Task: Create new duplicate record sets by the user
Action: Mouse moved to (269, 185)
Screenshot: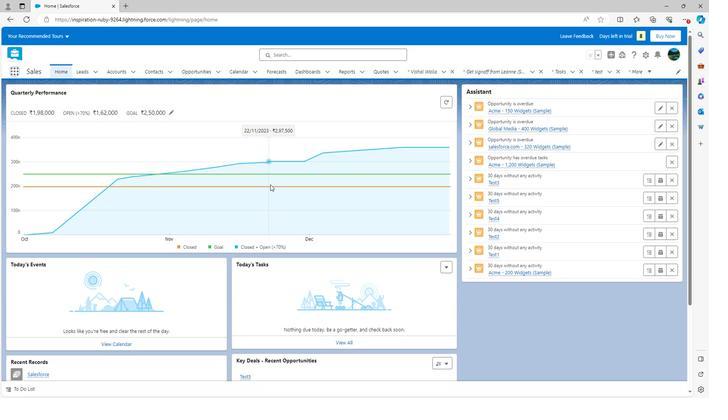
Action: Mouse scrolled (269, 185) with delta (0, 0)
Screenshot: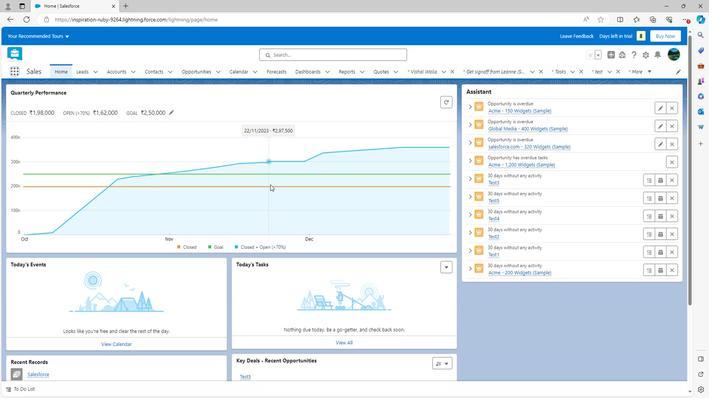 
Action: Mouse scrolled (269, 185) with delta (0, 0)
Screenshot: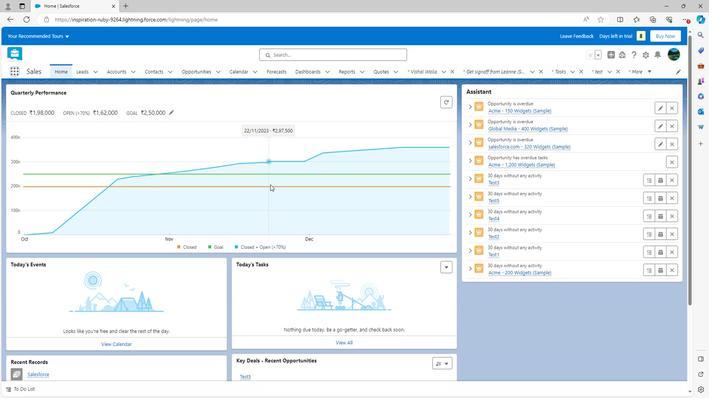 
Action: Mouse scrolled (269, 185) with delta (0, 0)
Screenshot: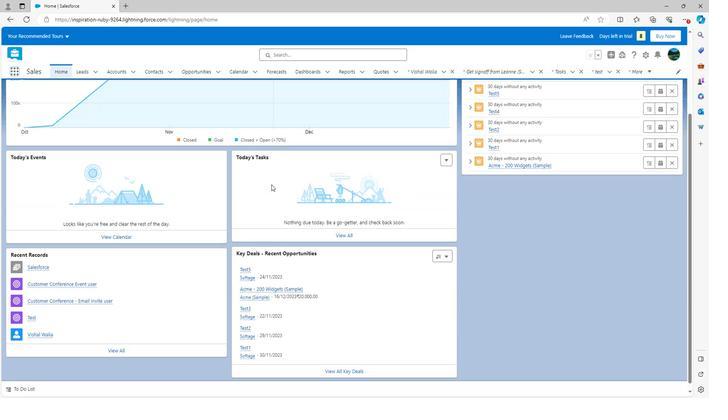 
Action: Mouse scrolled (269, 185) with delta (0, 0)
Screenshot: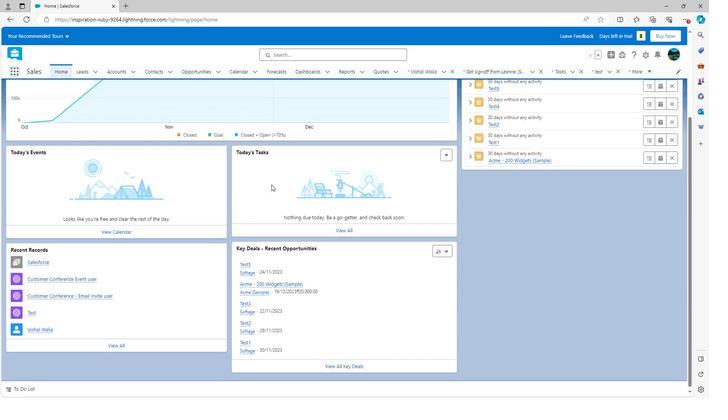 
Action: Mouse scrolled (269, 185) with delta (0, 0)
Screenshot: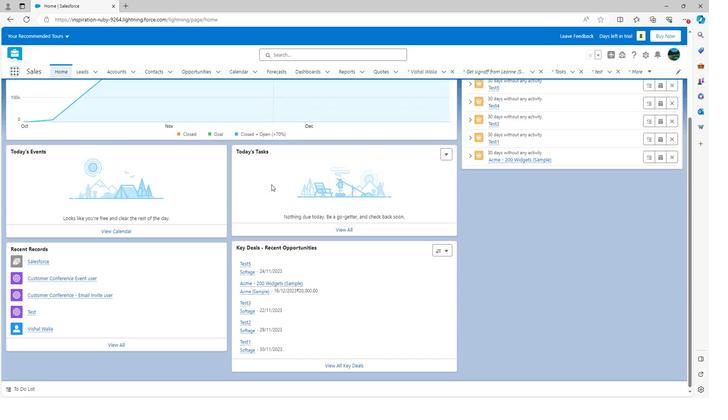 
Action: Mouse scrolled (269, 185) with delta (0, 0)
Screenshot: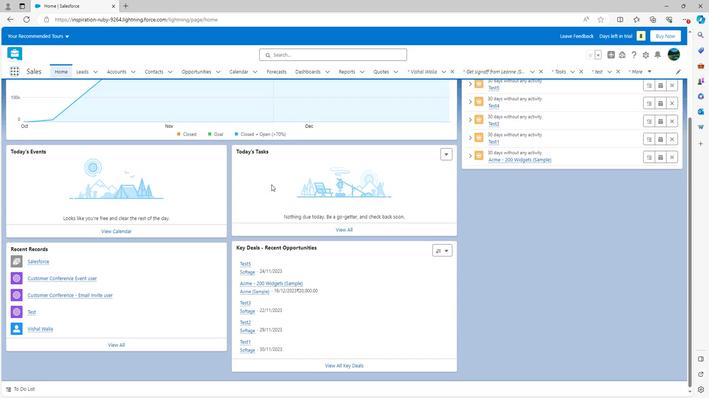 
Action: Mouse moved to (270, 184)
Screenshot: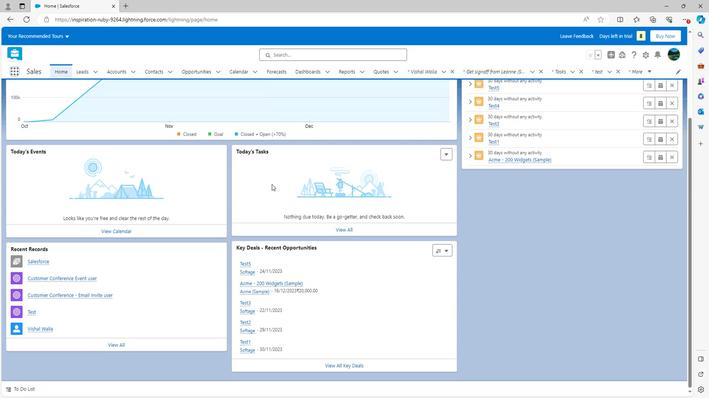 
Action: Mouse scrolled (270, 185) with delta (0, 0)
Screenshot: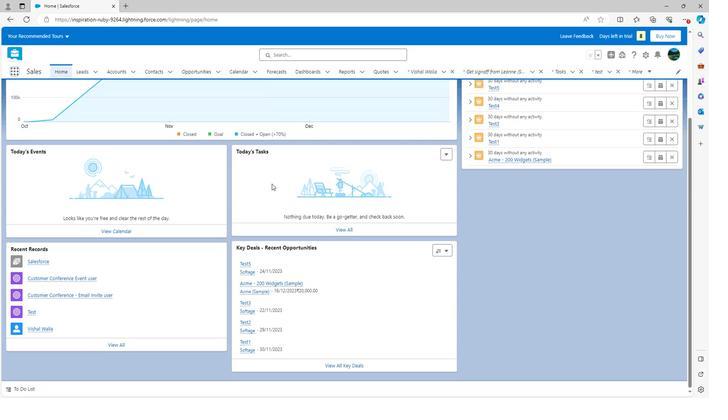 
Action: Mouse moved to (270, 183)
Screenshot: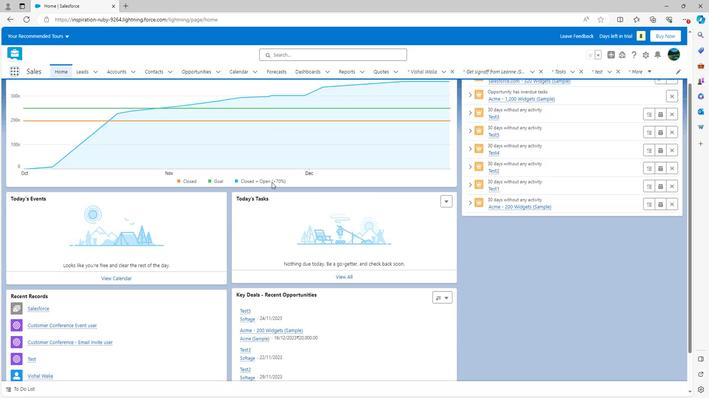 
Action: Mouse scrolled (270, 183) with delta (0, 0)
Screenshot: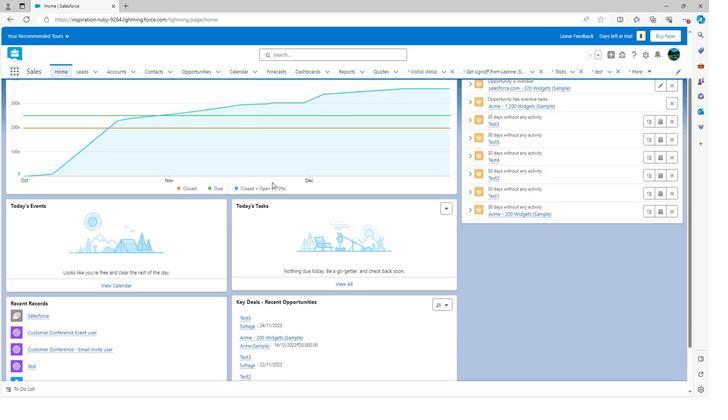 
Action: Mouse moved to (270, 183)
Screenshot: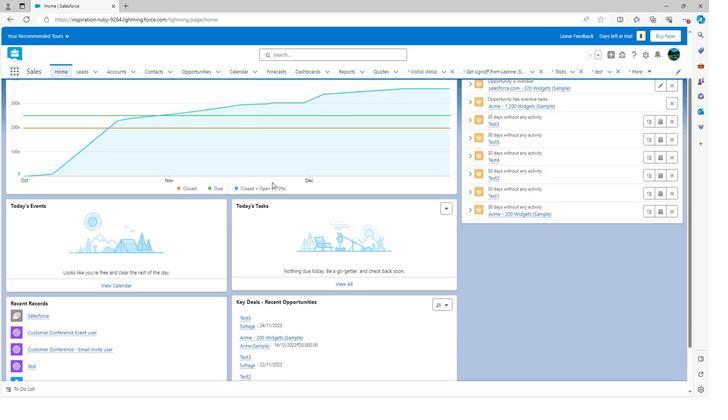 
Action: Mouse scrolled (270, 183) with delta (0, 0)
Screenshot: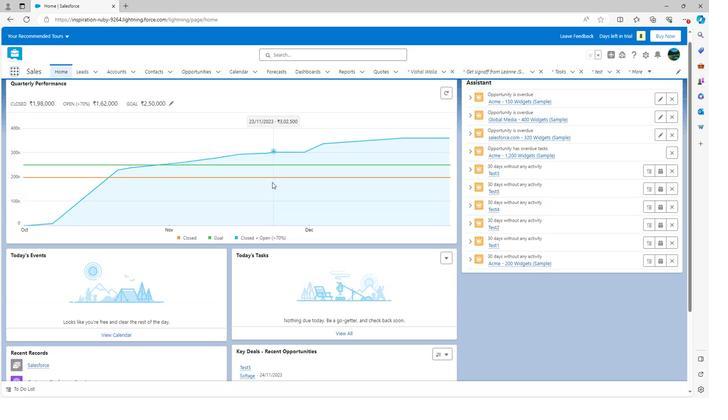 
Action: Mouse scrolled (270, 183) with delta (0, 0)
Screenshot: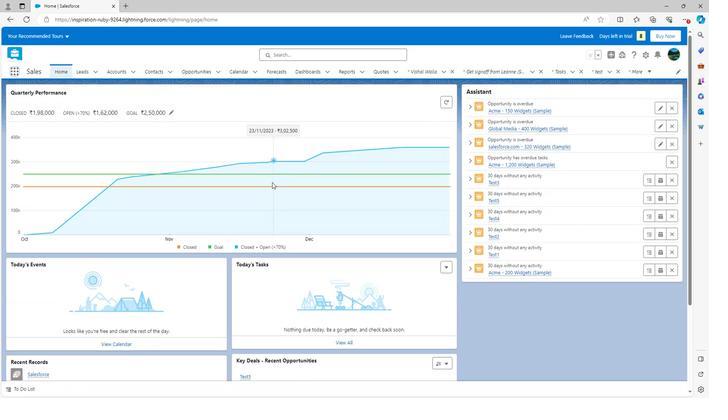 
Action: Mouse moved to (13, 70)
Screenshot: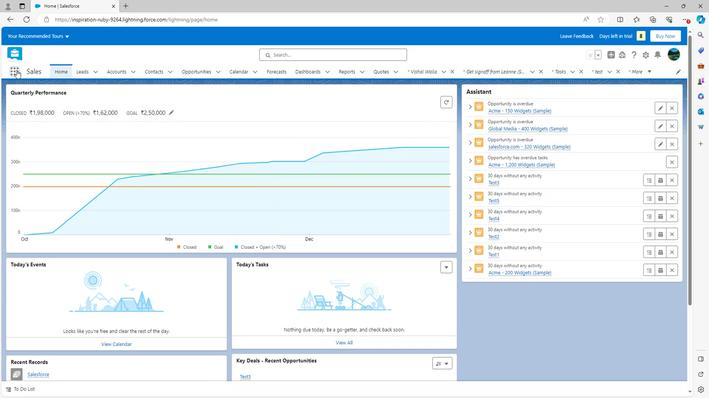 
Action: Mouse pressed left at (13, 70)
Screenshot: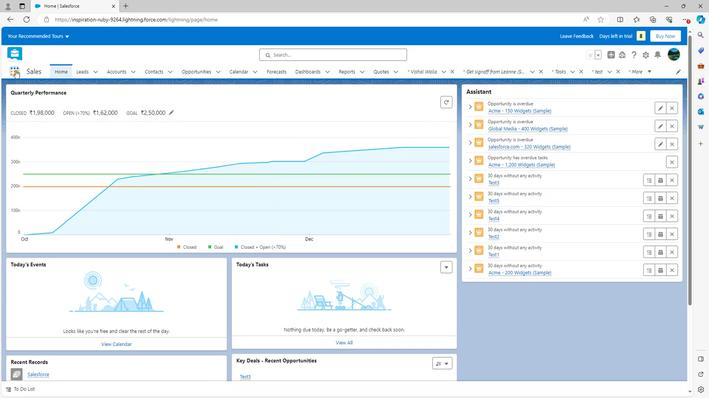 
Action: Key pressed dupl
Screenshot: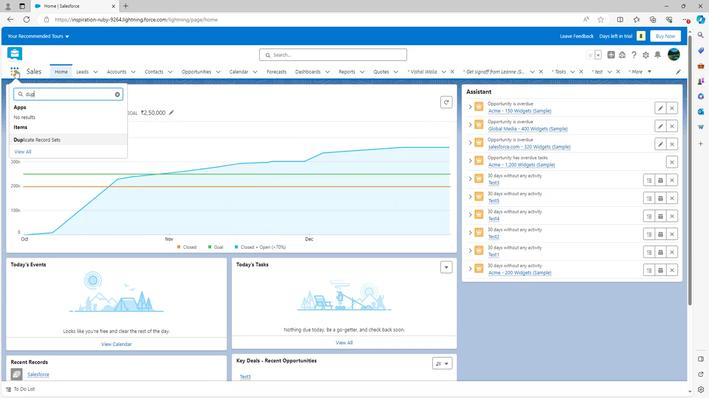 
Action: Mouse moved to (36, 138)
Screenshot: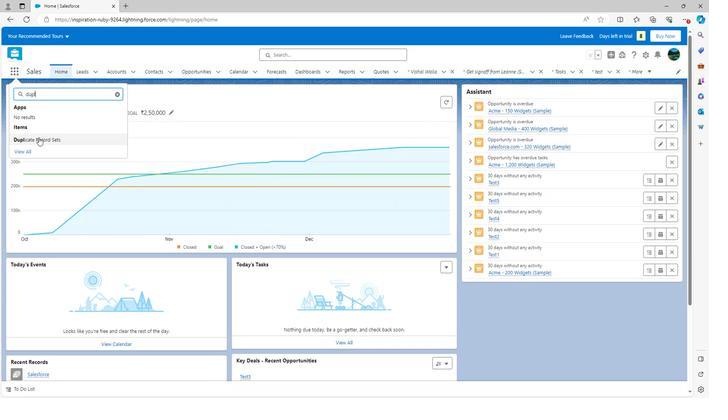 
Action: Mouse pressed left at (36, 138)
Screenshot: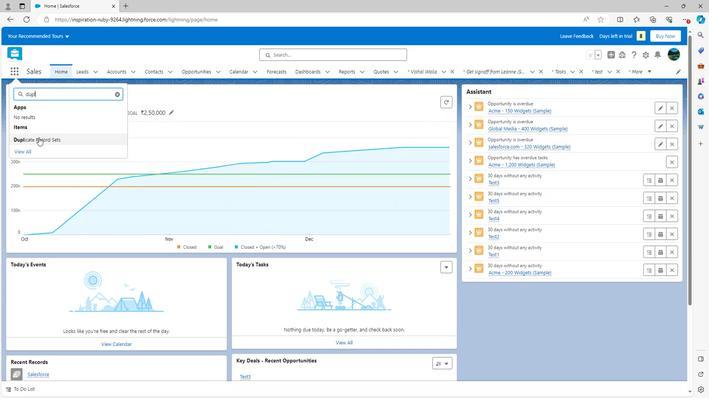 
Action: Mouse moved to (618, 70)
Screenshot: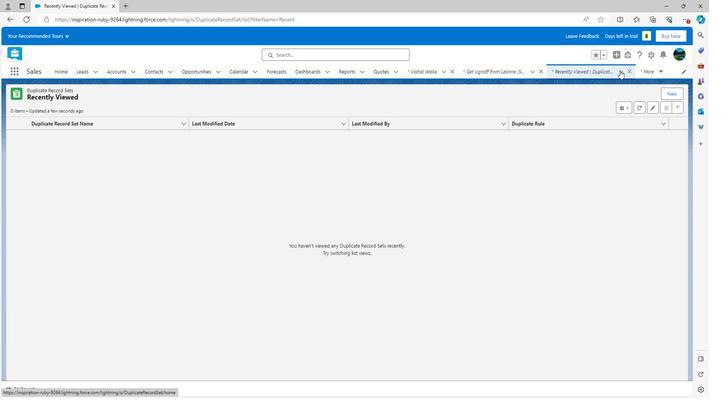 
Action: Mouse pressed left at (618, 70)
Screenshot: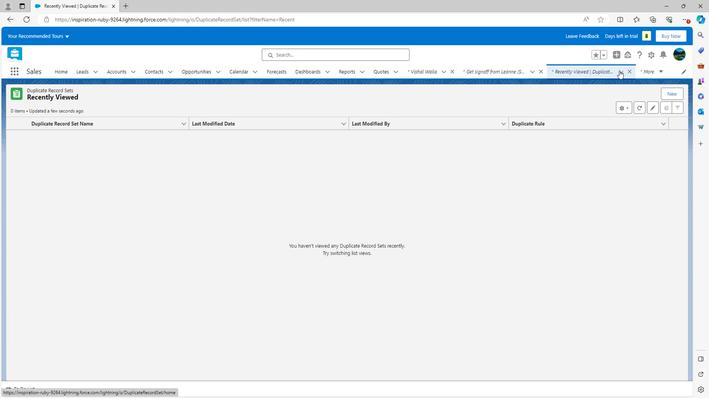
Action: Mouse moved to (604, 88)
Screenshot: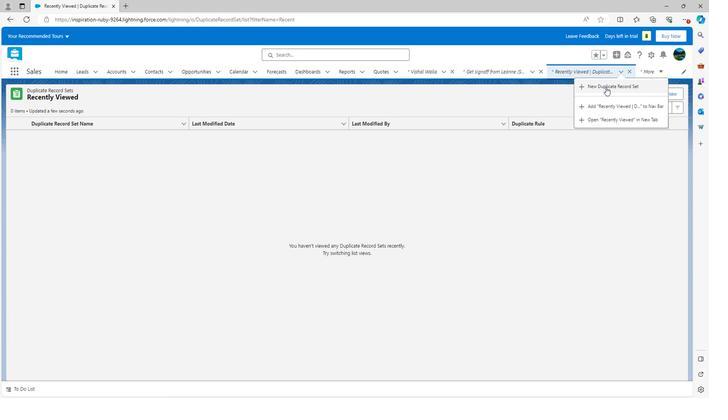 
Action: Mouse pressed left at (604, 88)
Screenshot: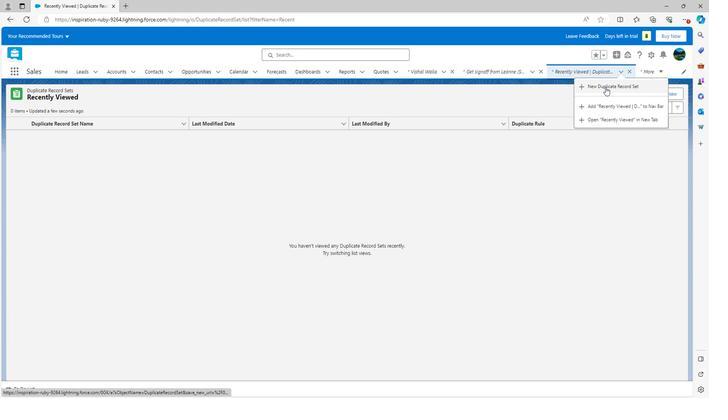 
Action: Mouse moved to (259, 224)
Screenshot: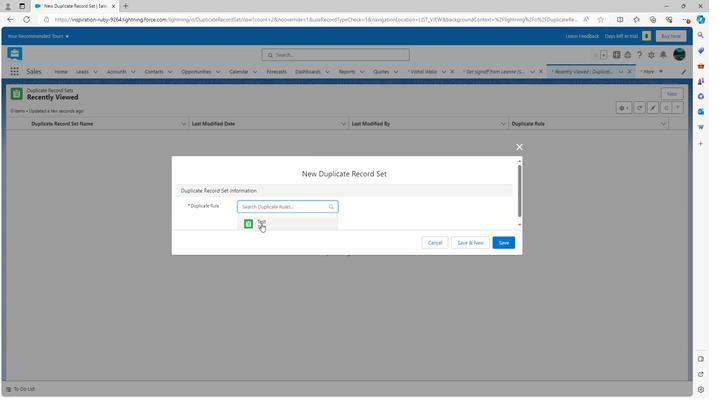 
Action: Mouse pressed left at (259, 224)
Screenshot: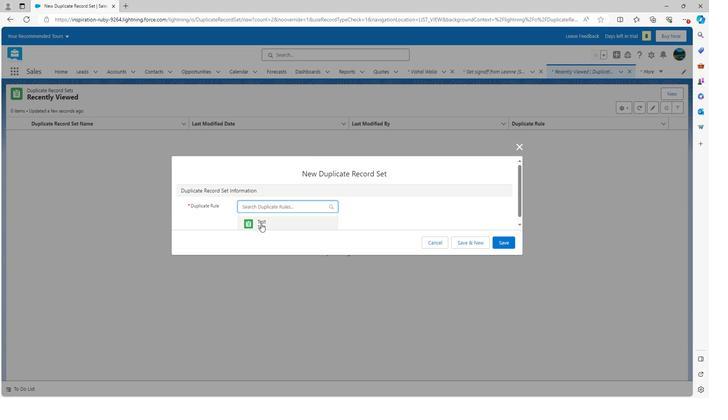 
Action: Mouse moved to (499, 244)
Screenshot: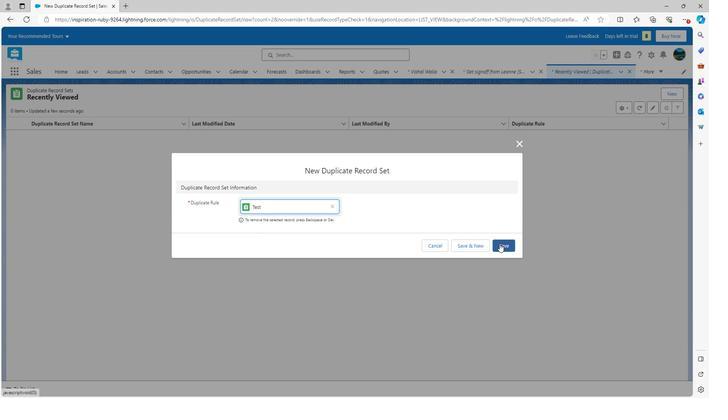 
Action: Mouse pressed left at (499, 244)
Screenshot: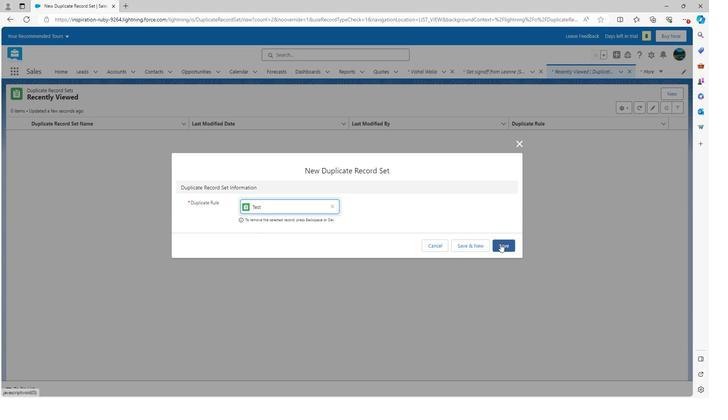 
Action: Mouse moved to (490, 203)
Screenshot: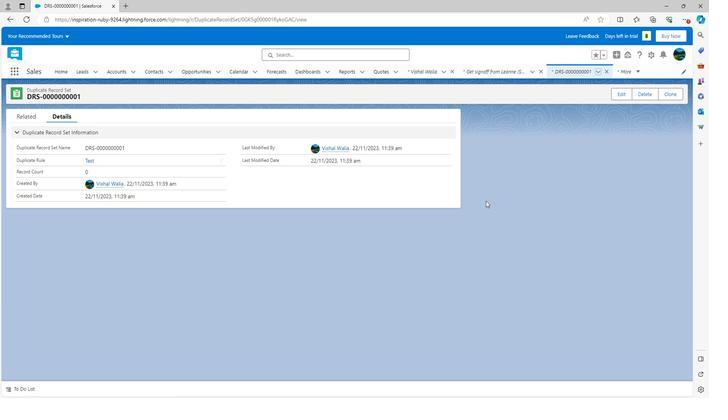 
